 Task: Use the formula "DETECTLANGUAGE" in spreadsheet "Project portfolio".
Action: Mouse pressed left at (443, 442)
Screenshot: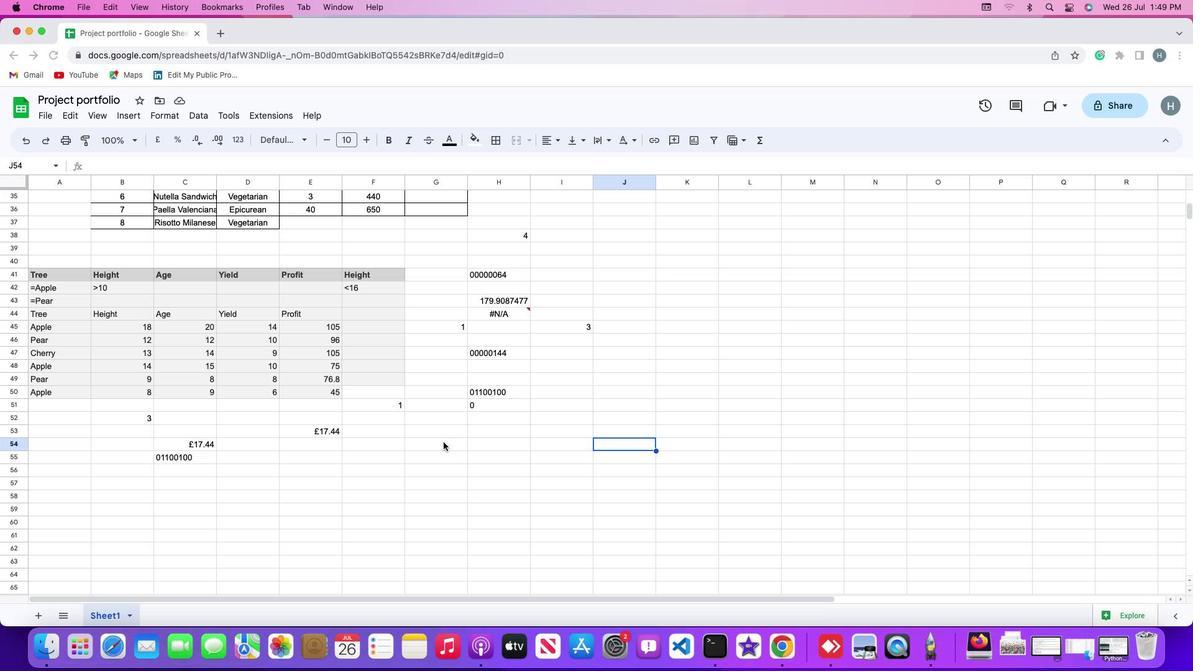 
Action: Mouse moved to (423, 431)
Screenshot: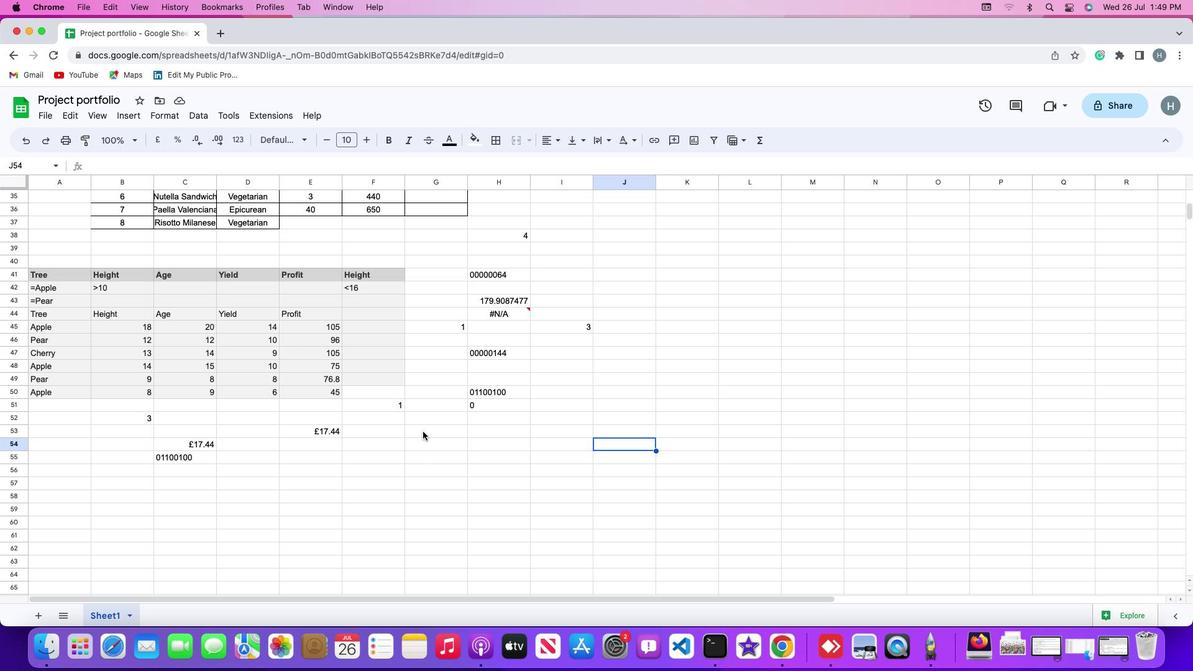
Action: Mouse pressed left at (423, 431)
Screenshot: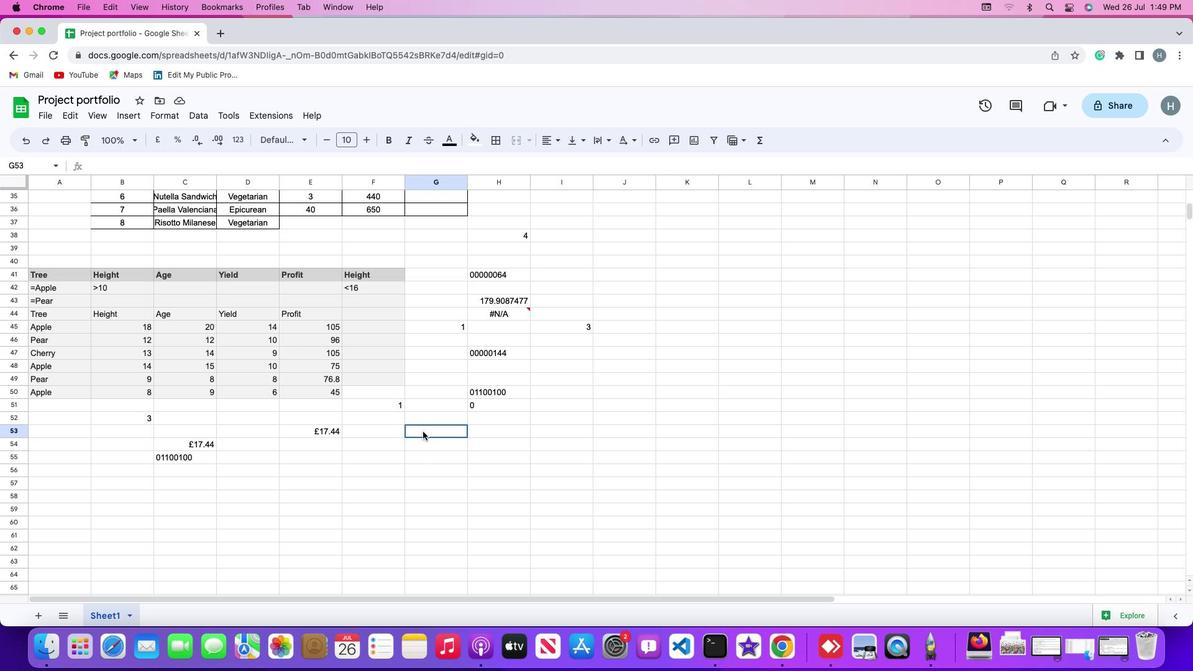 
Action: Mouse moved to (130, 115)
Screenshot: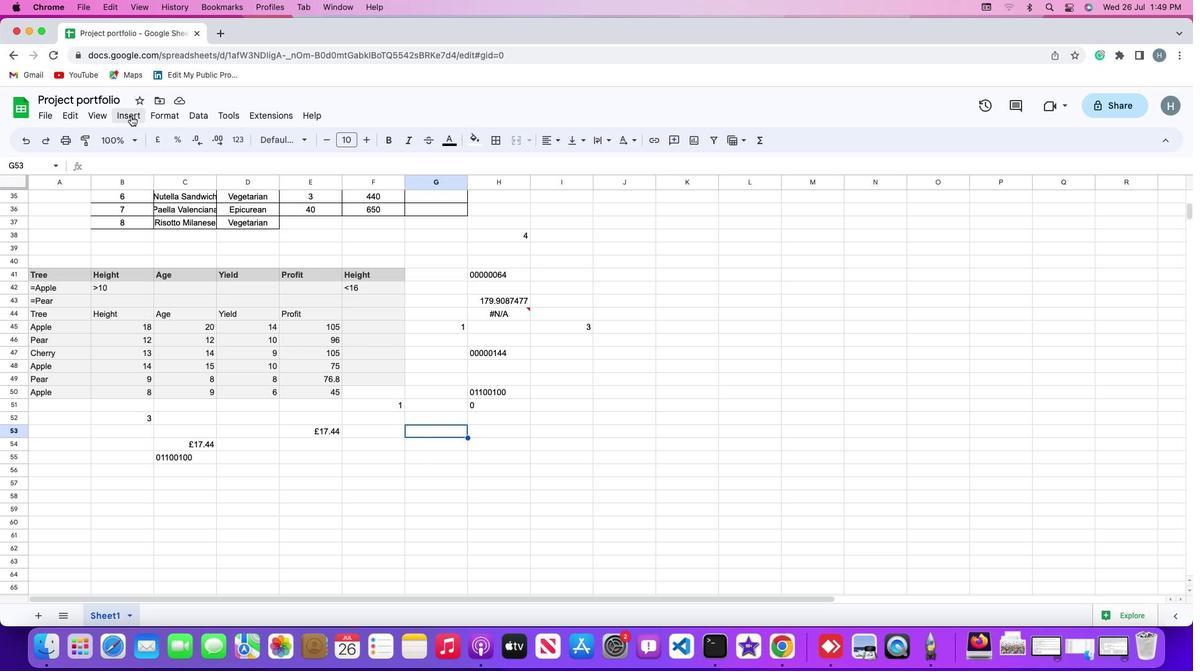
Action: Mouse pressed left at (130, 115)
Screenshot: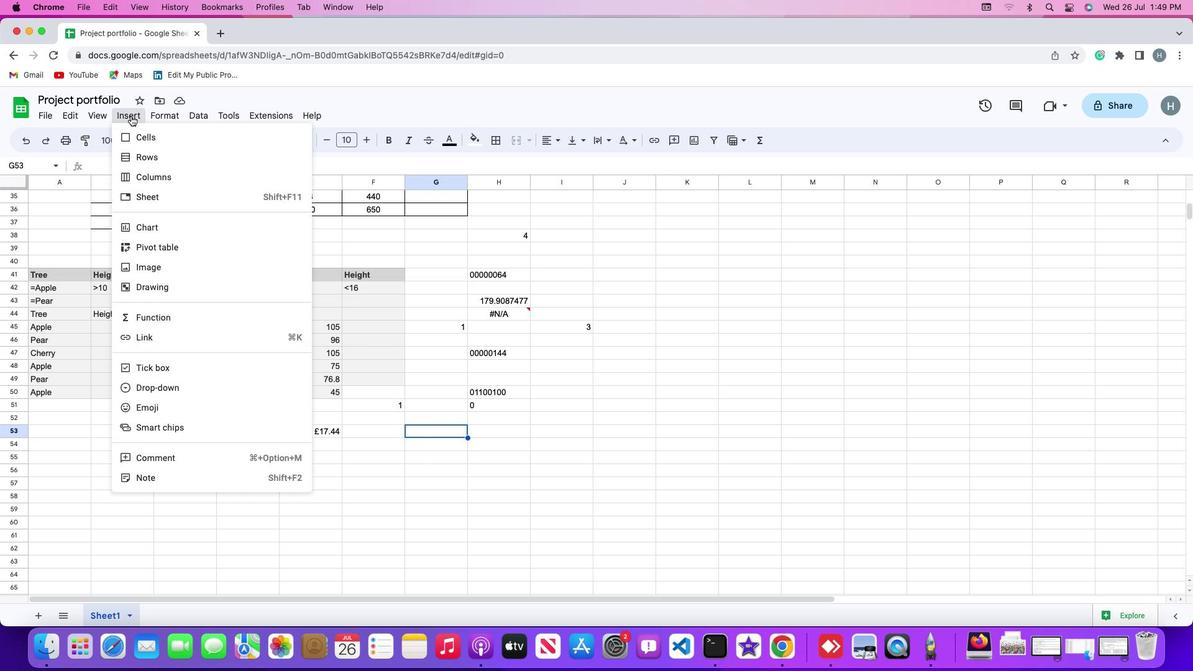 
Action: Mouse moved to (142, 316)
Screenshot: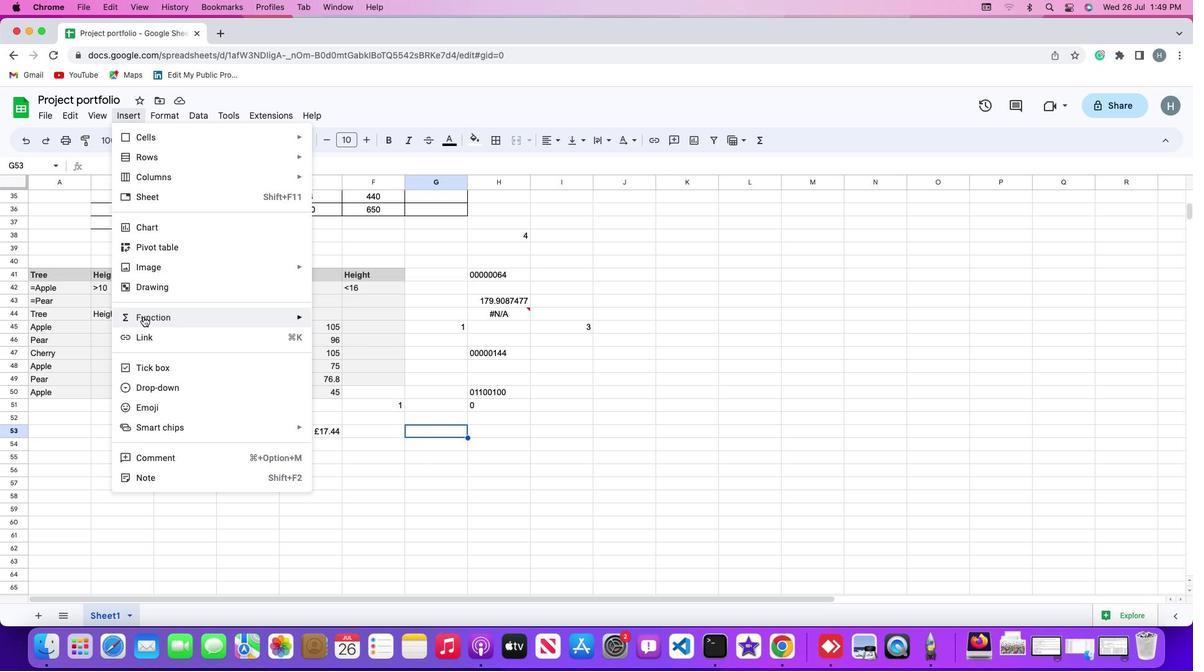 
Action: Mouse pressed left at (142, 316)
Screenshot: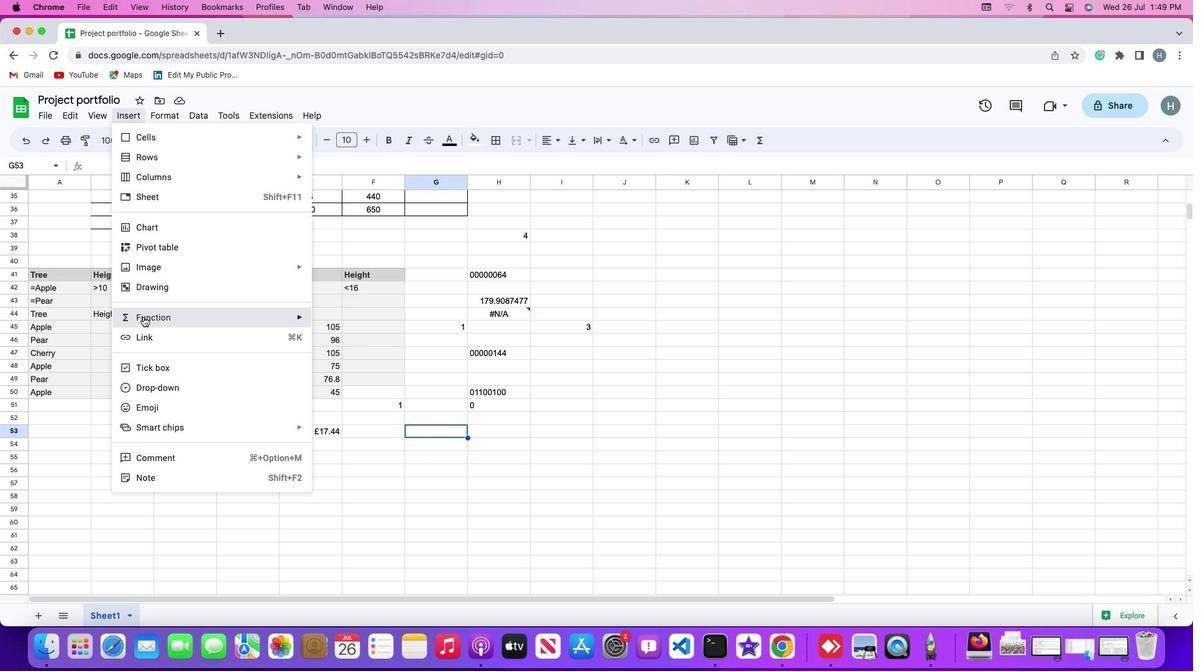 
Action: Mouse moved to (375, 257)
Screenshot: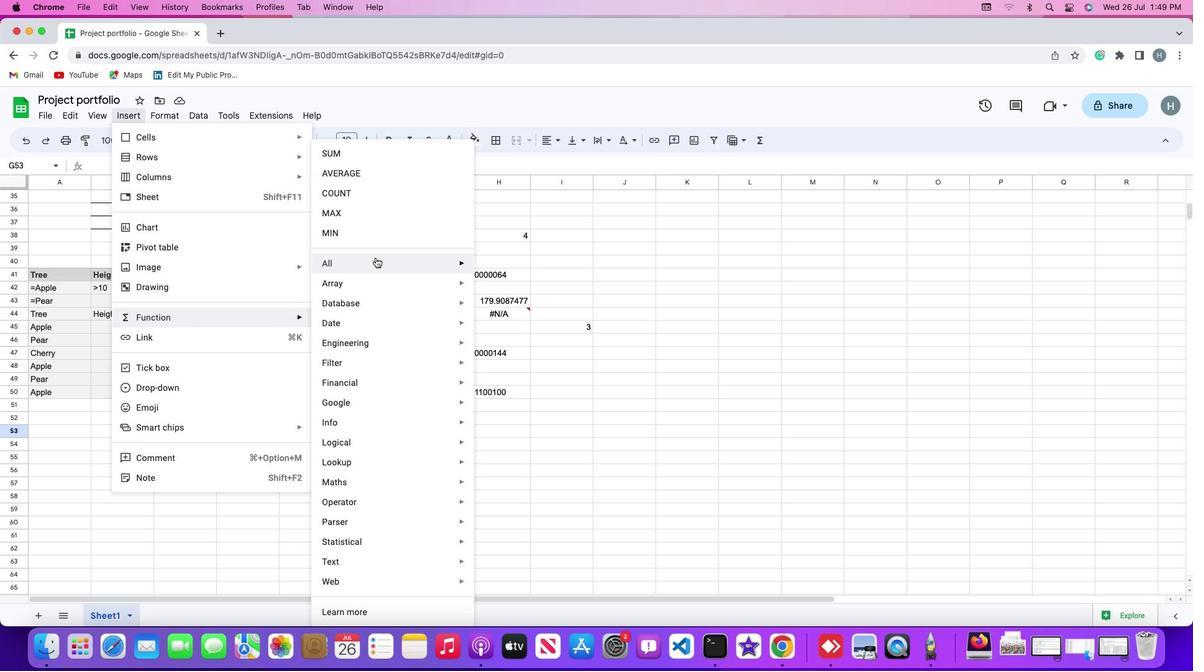 
Action: Mouse pressed left at (375, 257)
Screenshot: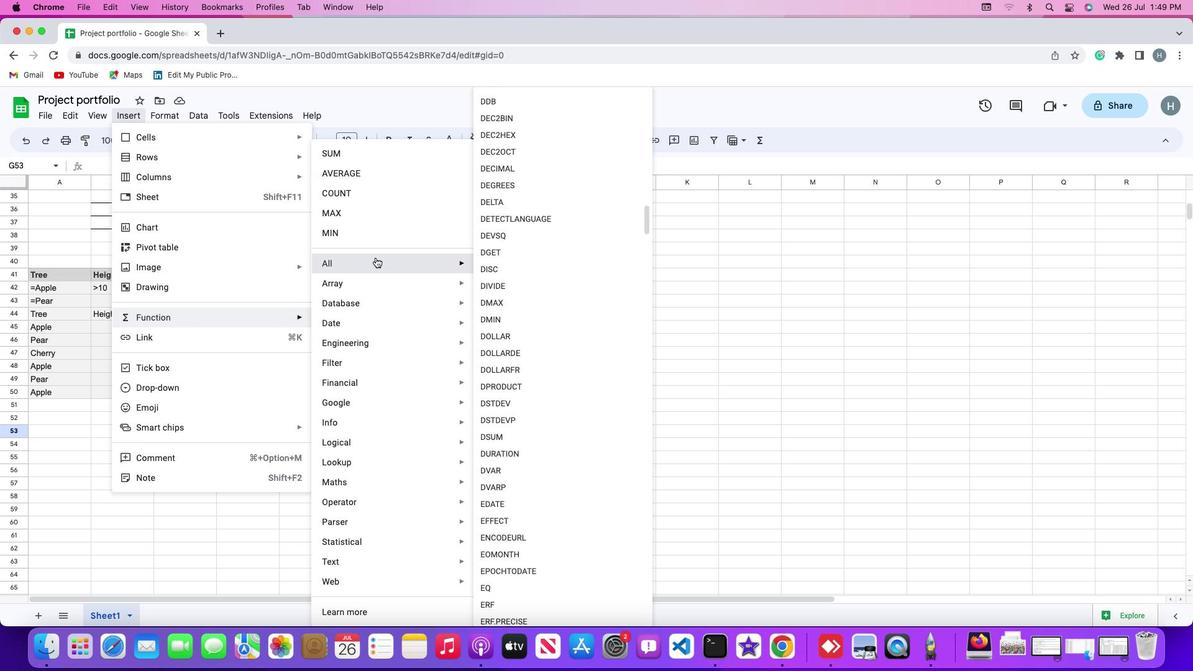 
Action: Mouse moved to (513, 217)
Screenshot: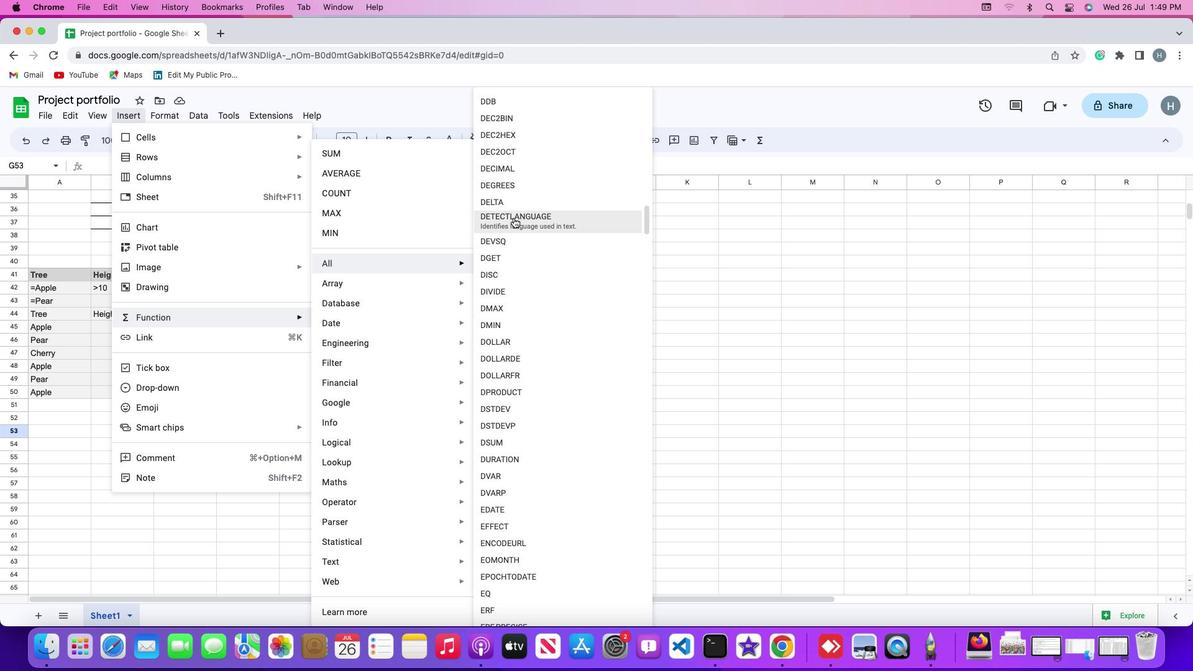 
Action: Mouse pressed left at (513, 217)
Screenshot: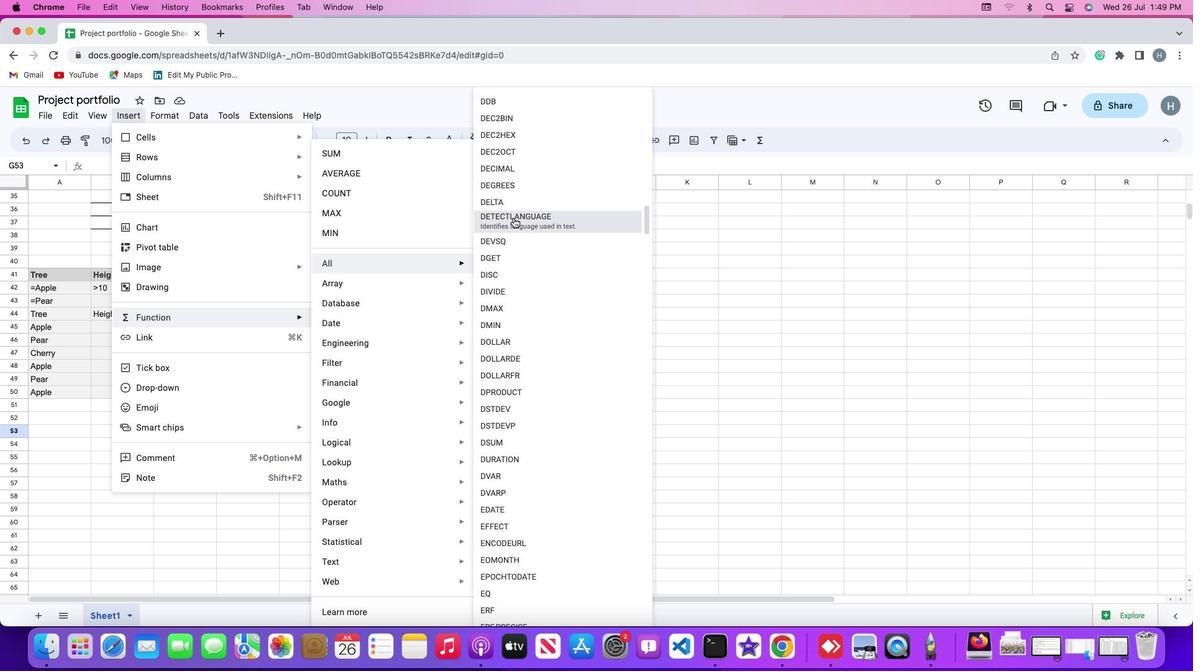 
Action: Mouse moved to (503, 425)
Screenshot: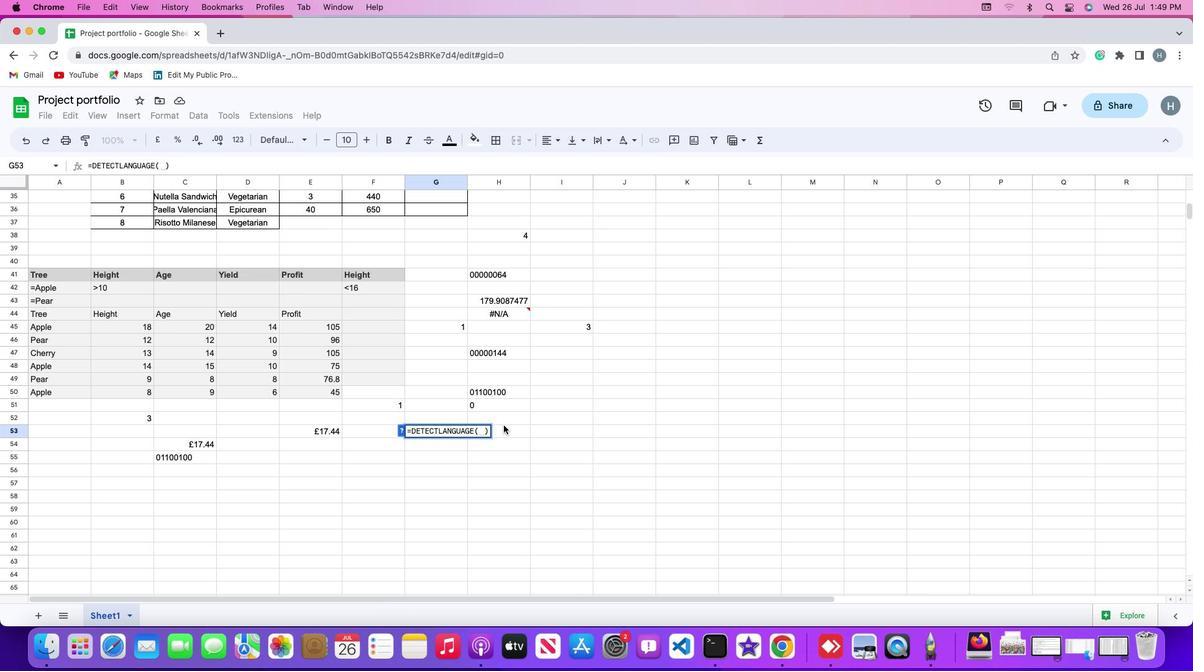 
Action: Key pressed Key.shift_r'"''h''e''l''l''o'Key.shift_r'"'Key.enter
Screenshot: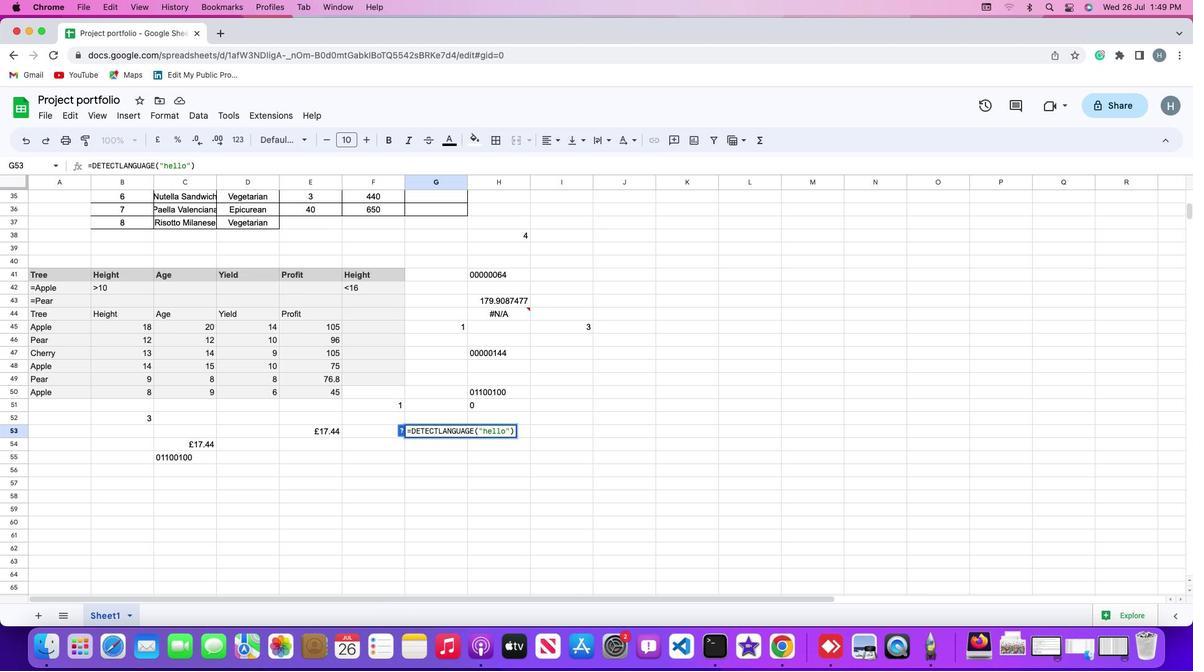 
